 Task: Look for products from Silk only.
Action: Mouse moved to (19, 148)
Screenshot: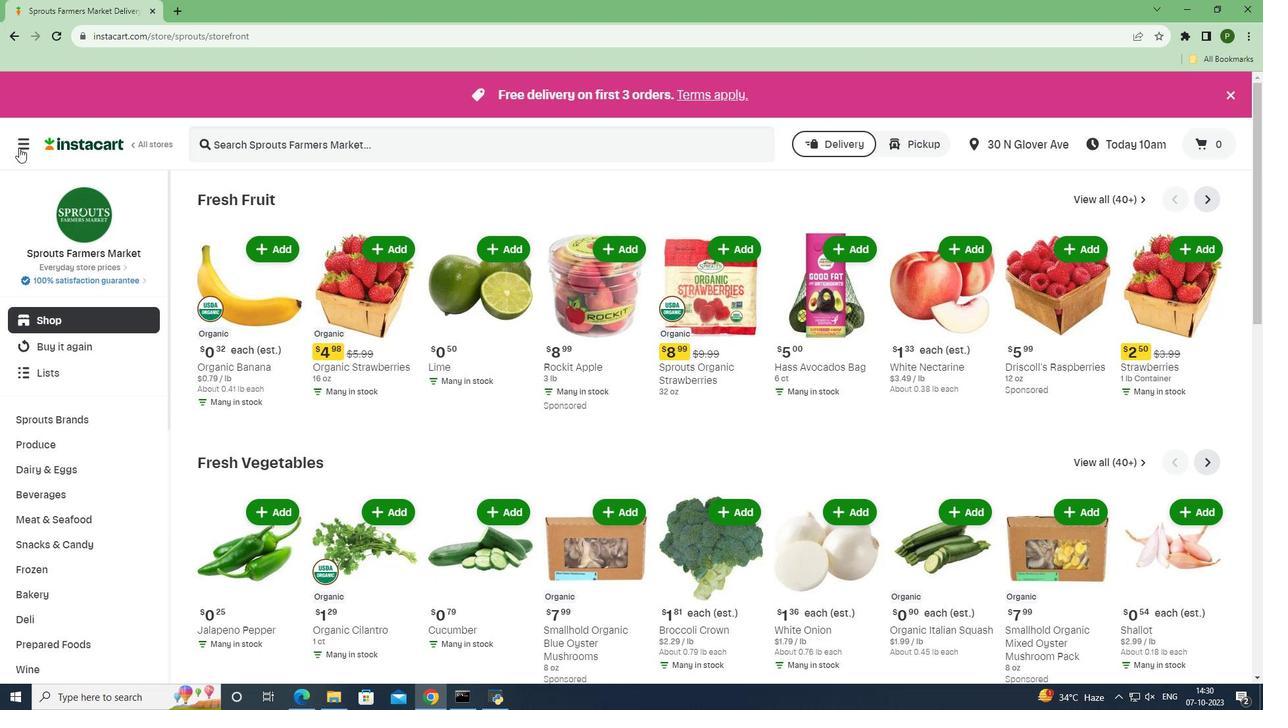 
Action: Mouse pressed left at (19, 148)
Screenshot: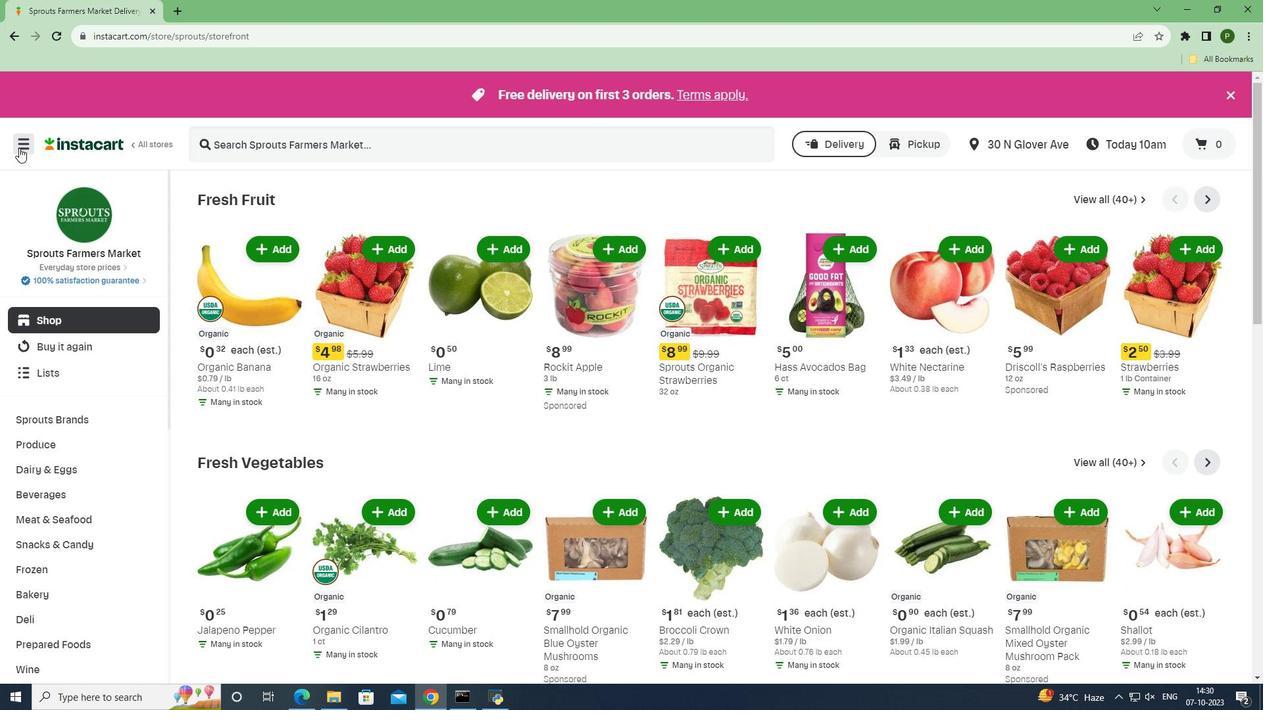 
Action: Mouse moved to (24, 347)
Screenshot: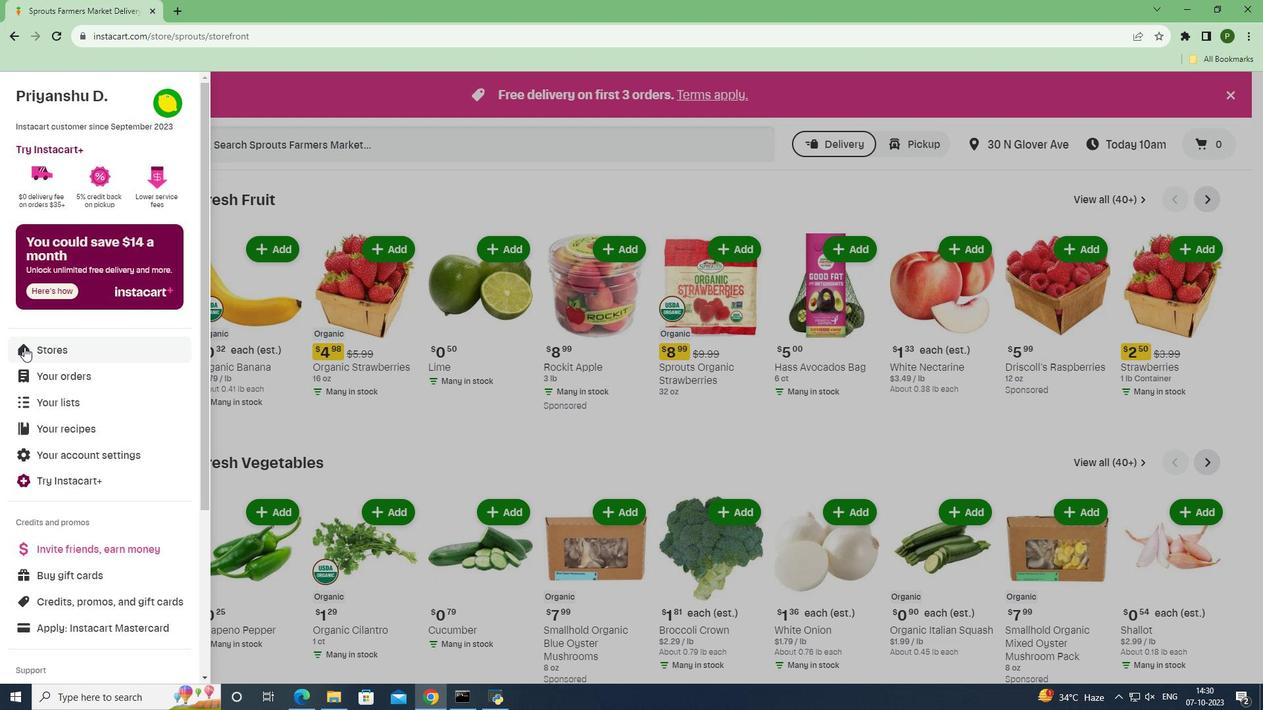 
Action: Mouse pressed left at (24, 347)
Screenshot: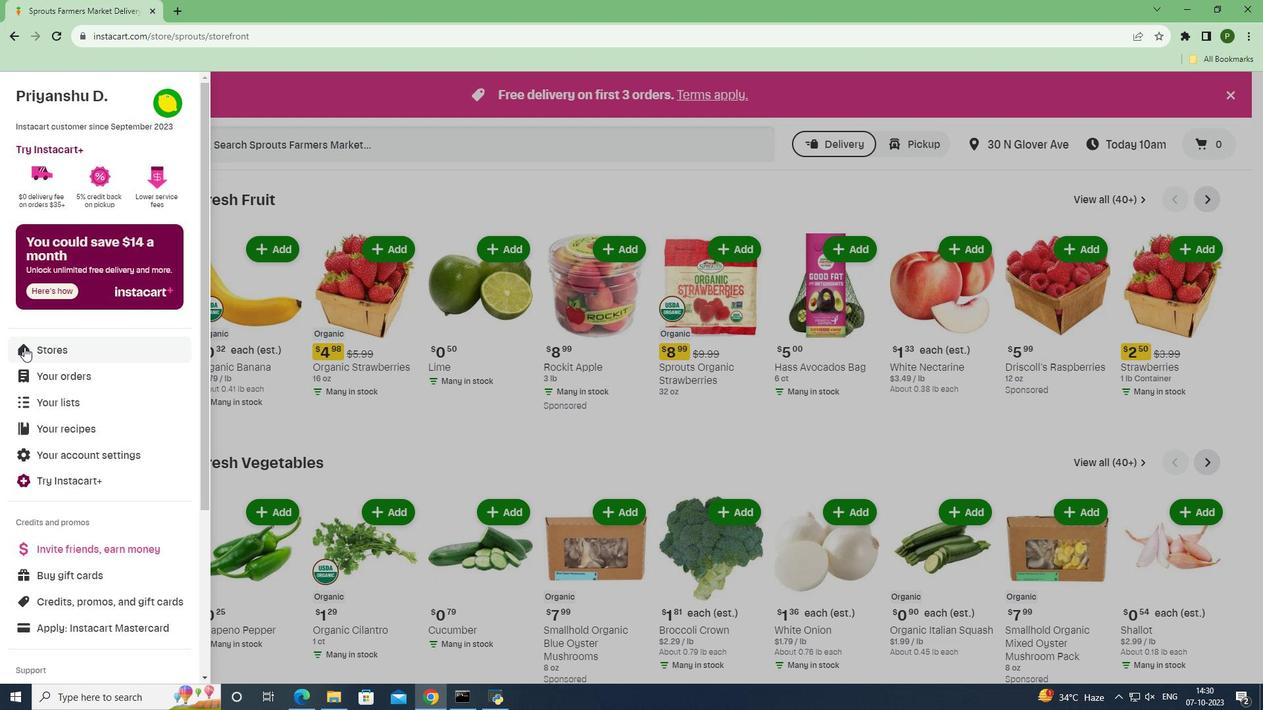 
Action: Mouse moved to (293, 157)
Screenshot: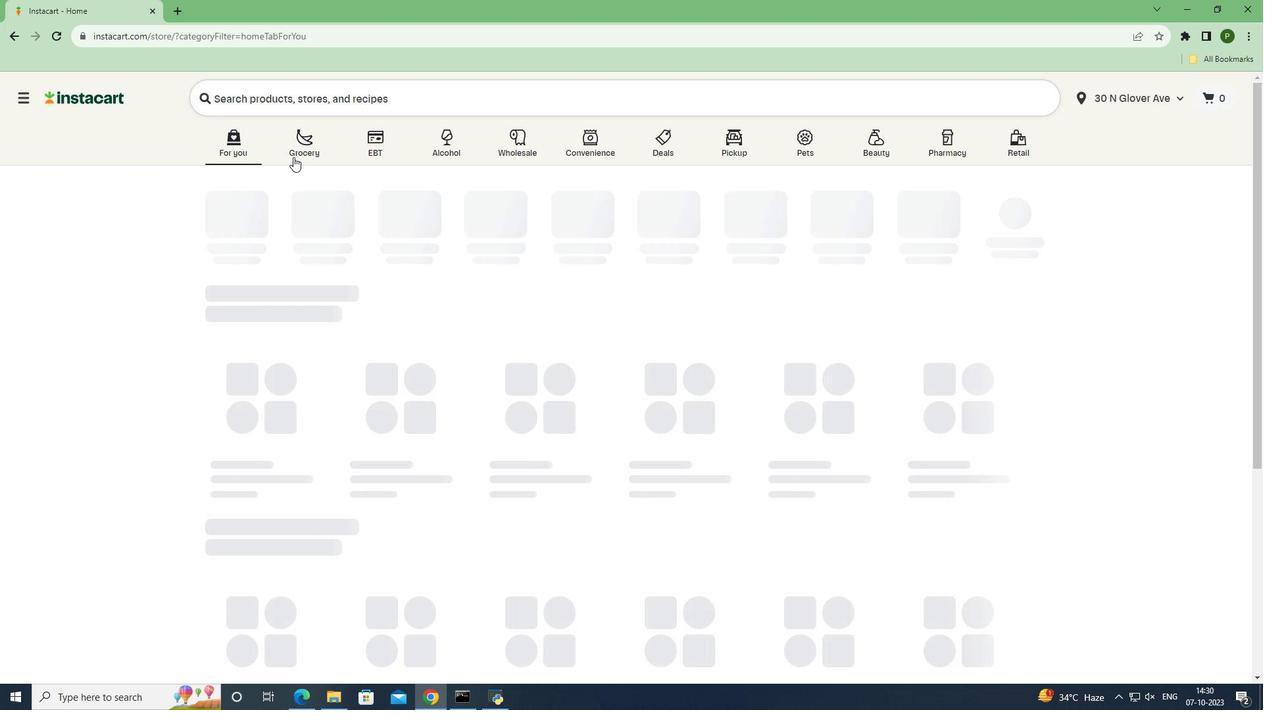 
Action: Mouse pressed left at (293, 157)
Screenshot: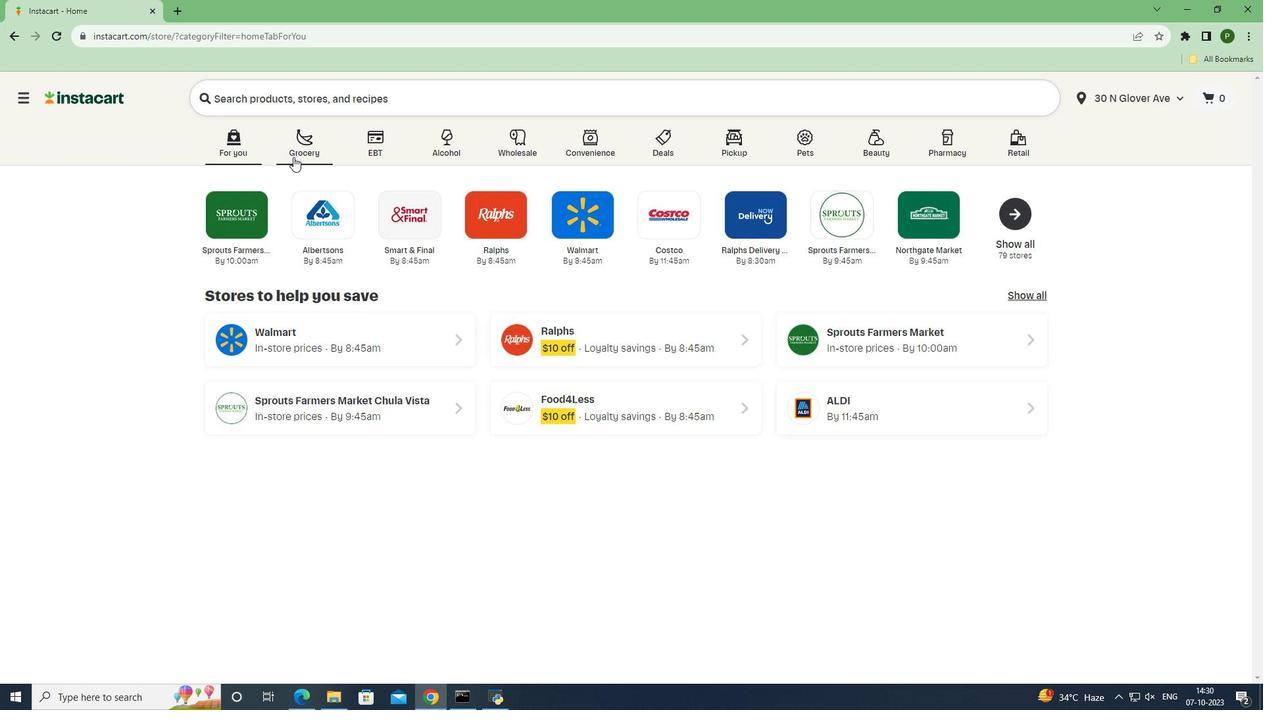 
Action: Mouse moved to (541, 312)
Screenshot: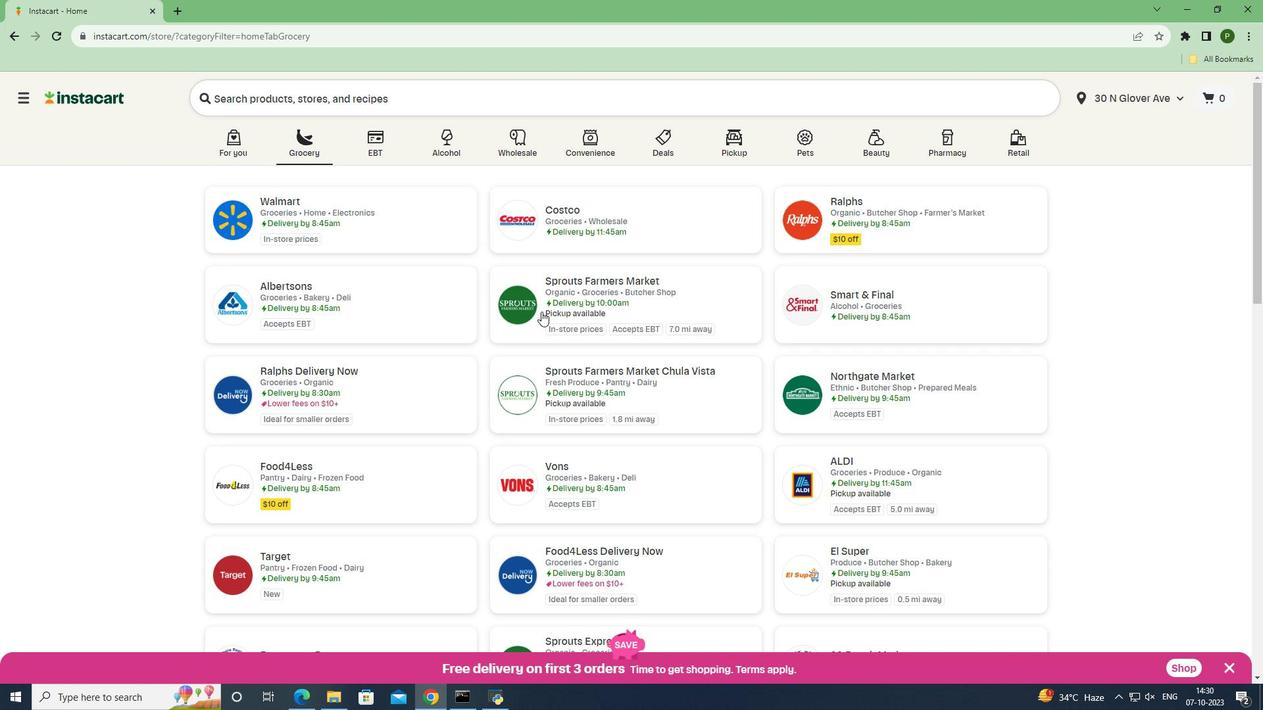 
Action: Mouse pressed left at (541, 312)
Screenshot: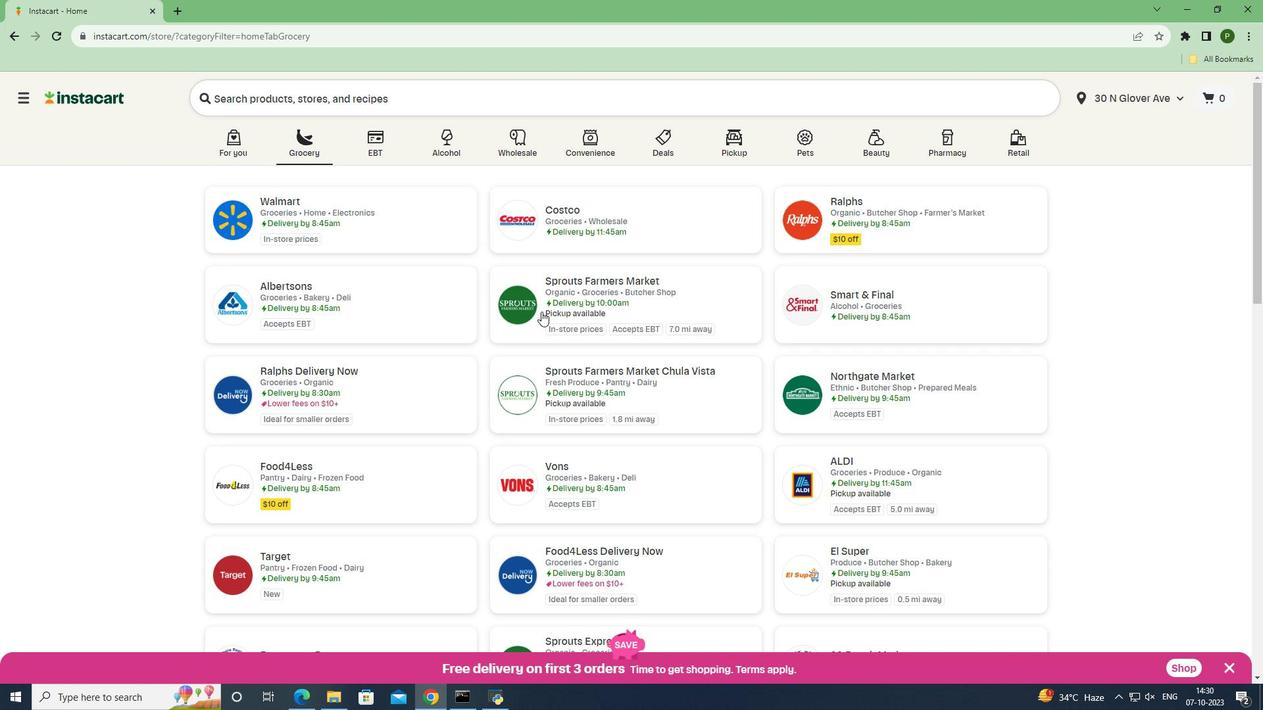 
Action: Mouse moved to (102, 474)
Screenshot: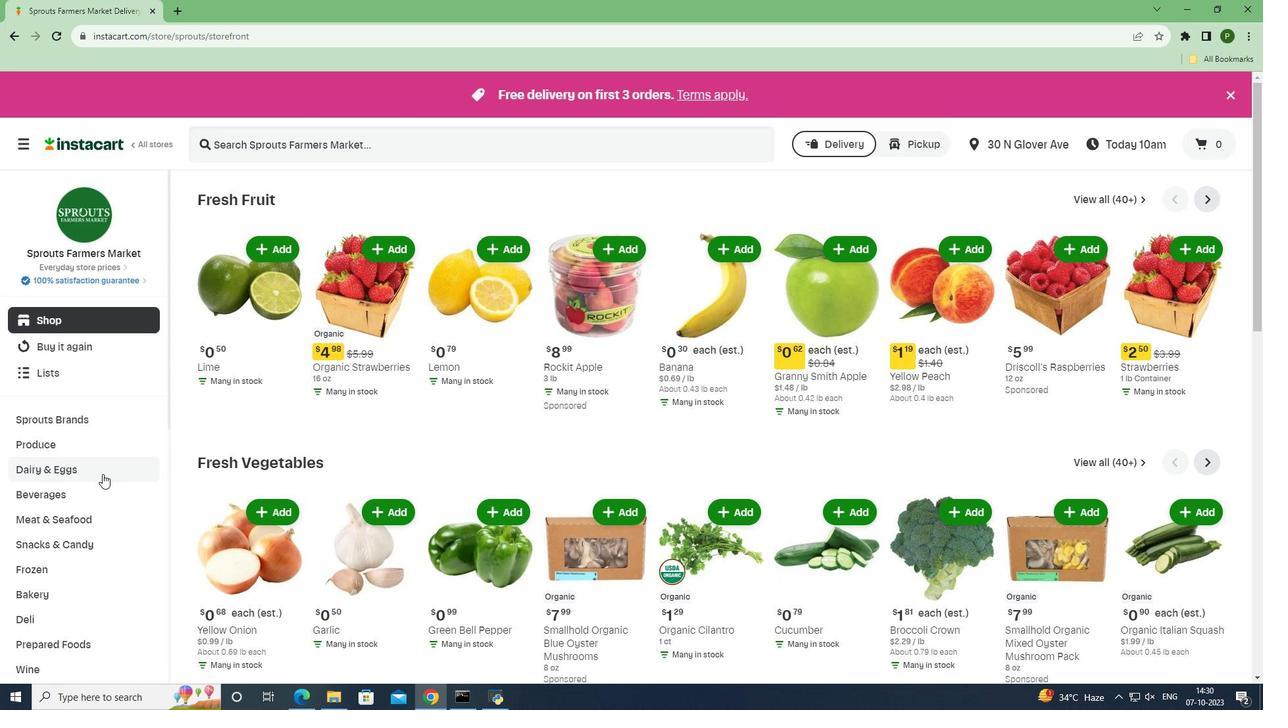 
Action: Mouse pressed left at (102, 474)
Screenshot: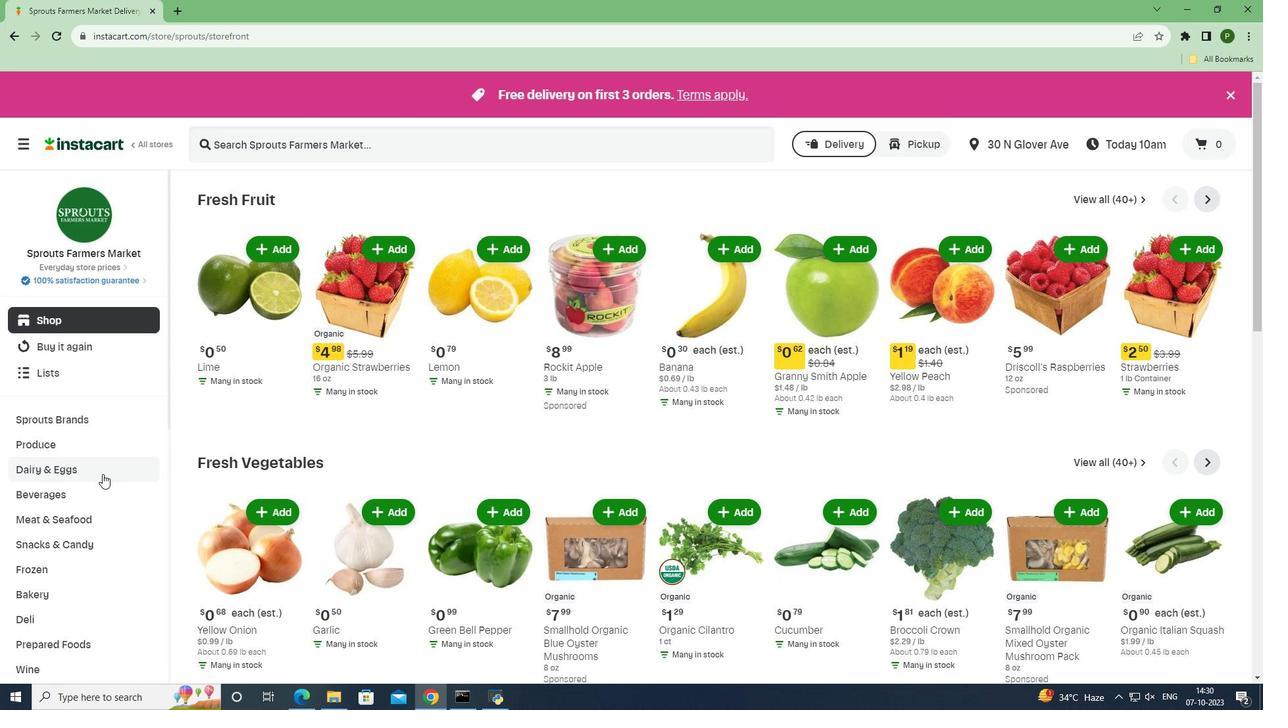 
Action: Mouse moved to (70, 571)
Screenshot: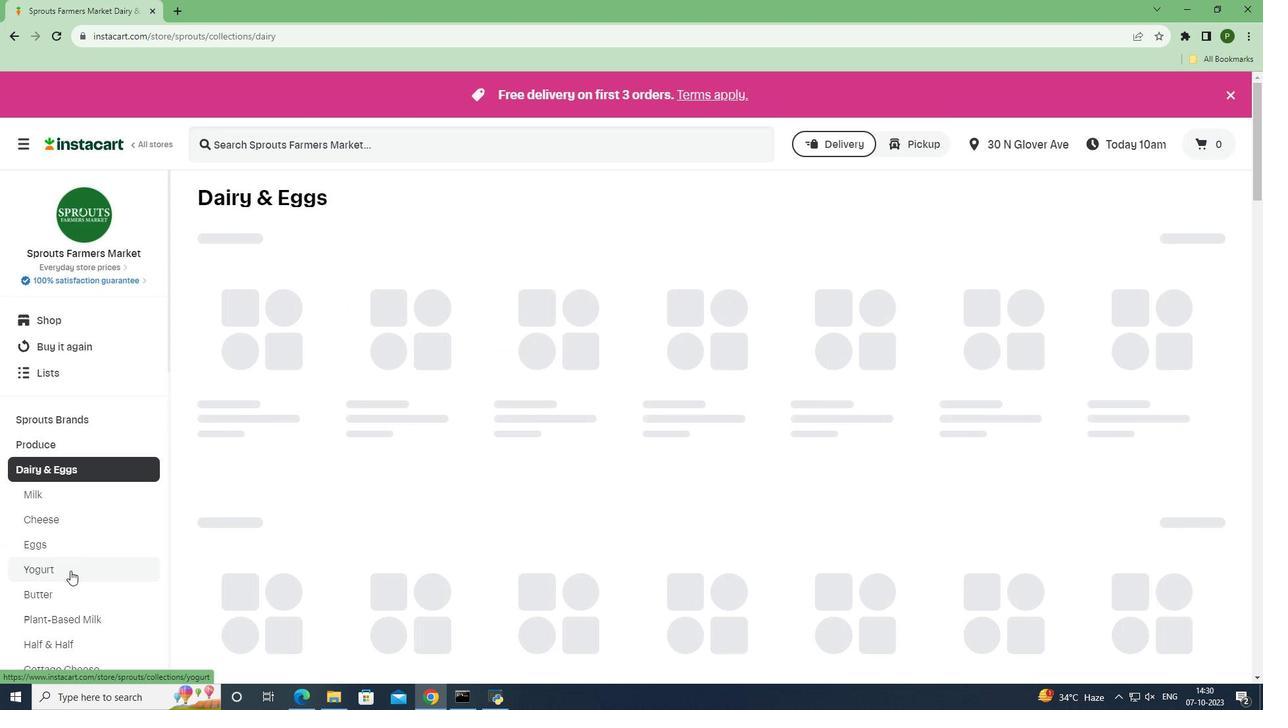 
Action: Mouse pressed left at (70, 571)
Screenshot: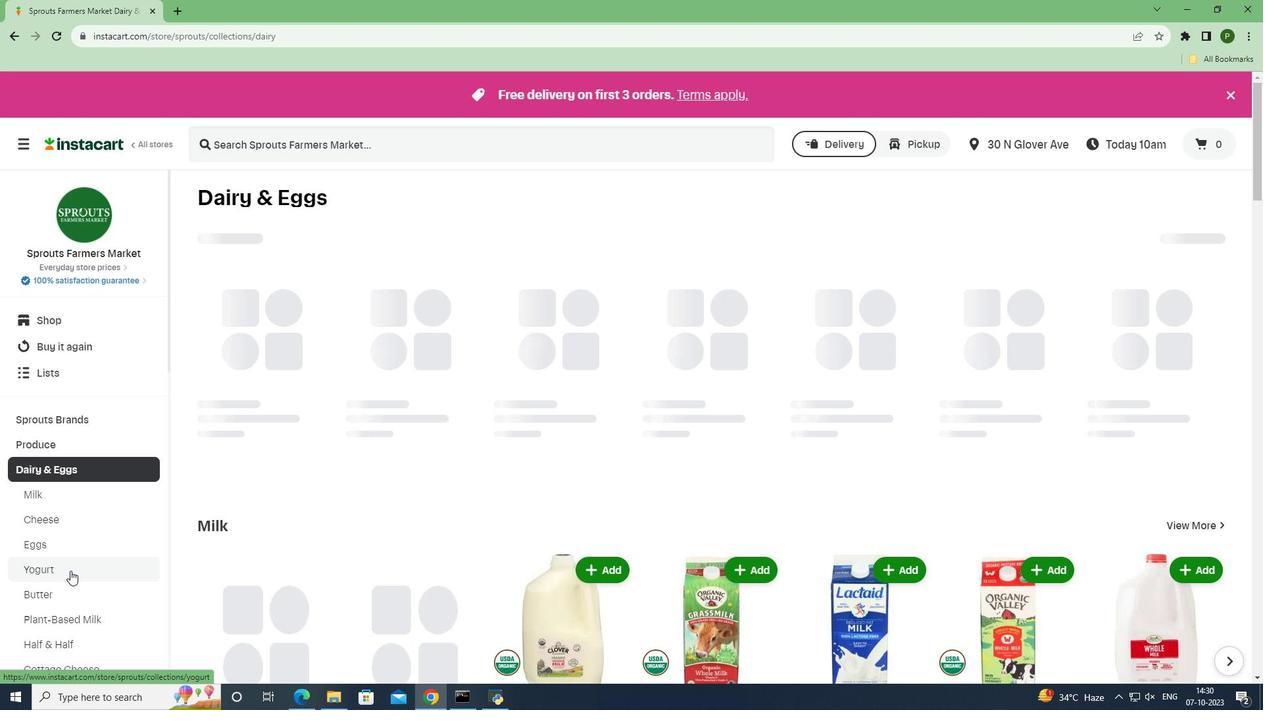 
Action: Mouse moved to (419, 299)
Screenshot: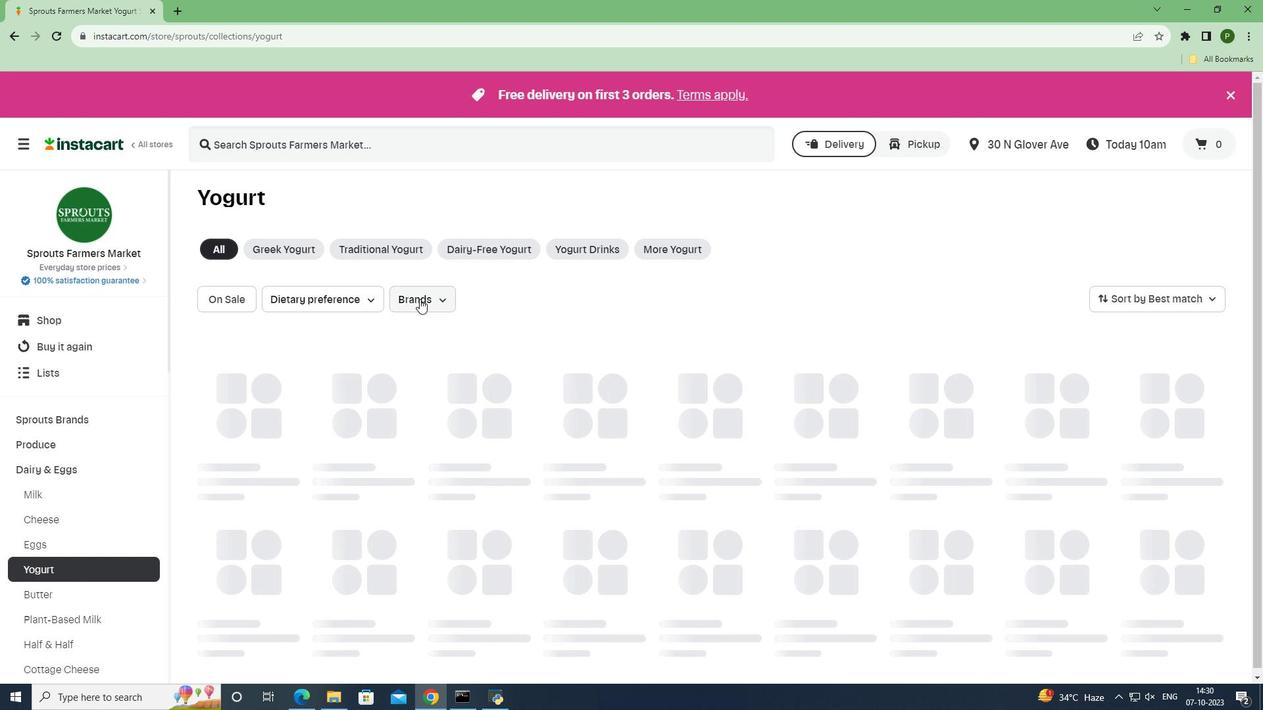 
Action: Mouse pressed left at (419, 299)
Screenshot: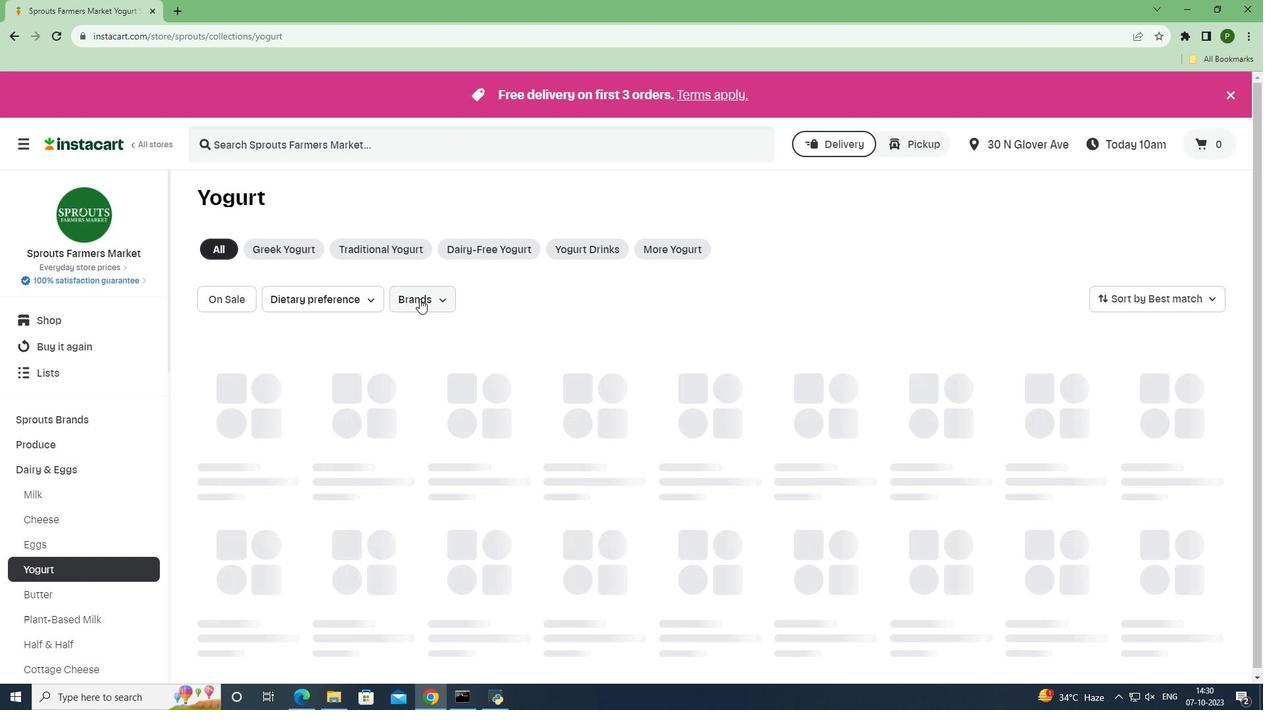 
Action: Mouse moved to (464, 406)
Screenshot: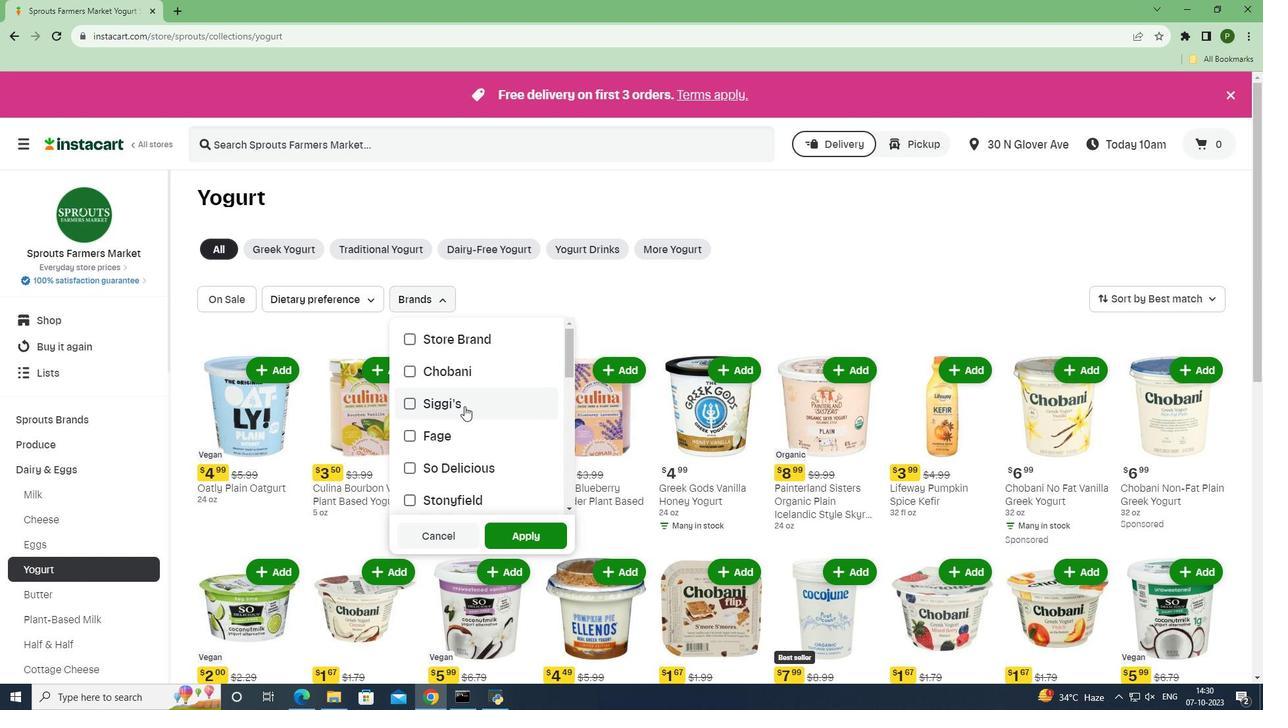 
Action: Mouse scrolled (464, 406) with delta (0, 0)
Screenshot: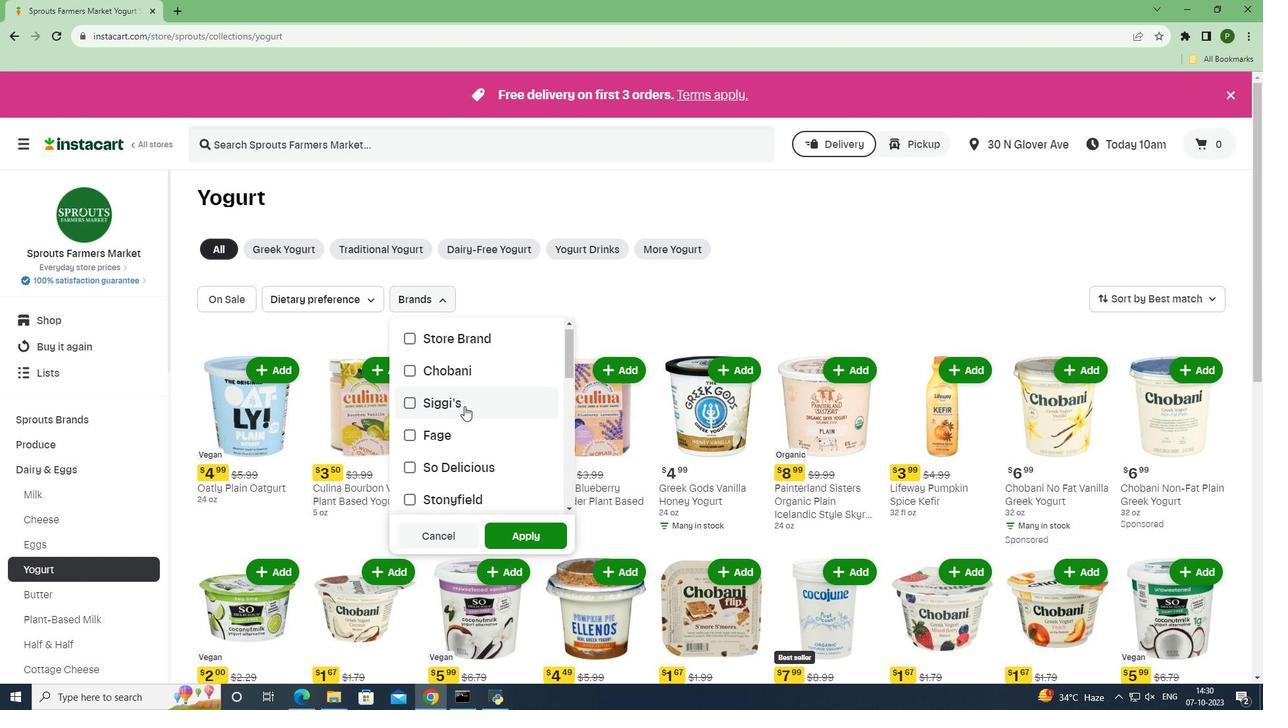 
Action: Mouse scrolled (464, 406) with delta (0, 0)
Screenshot: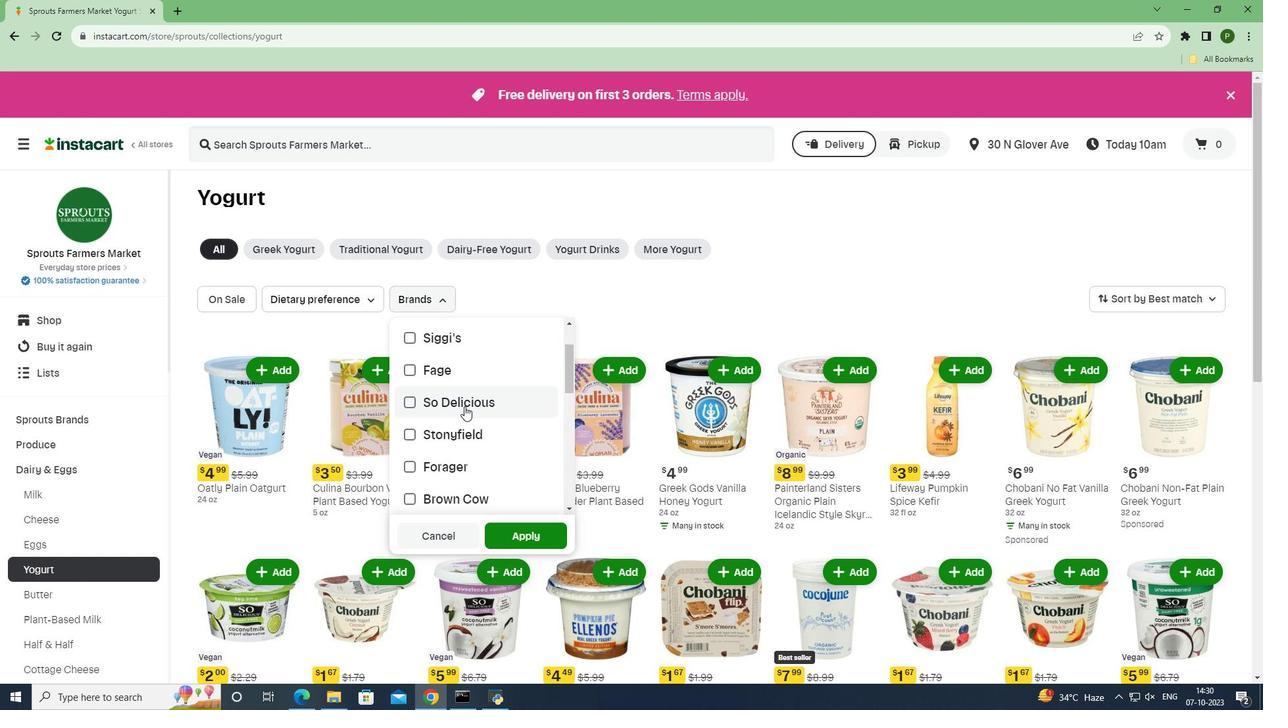 
Action: Mouse scrolled (464, 406) with delta (0, 0)
Screenshot: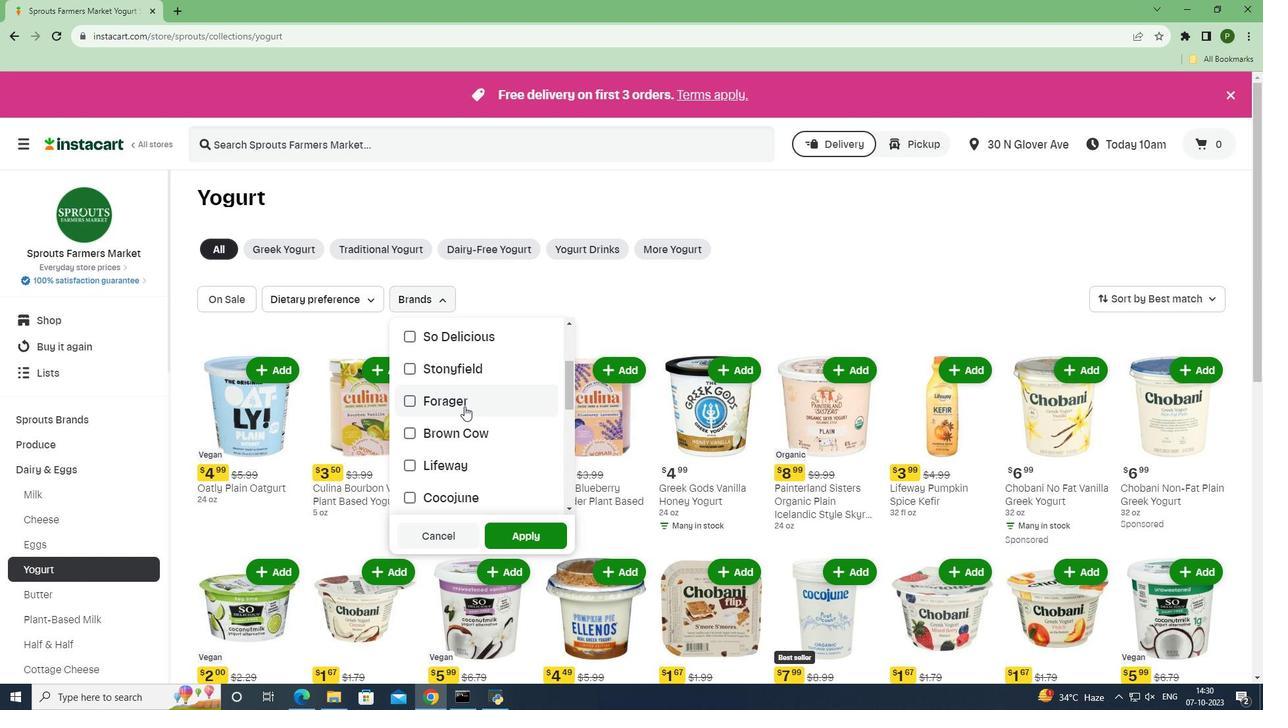 
Action: Mouse scrolled (464, 406) with delta (0, 0)
Screenshot: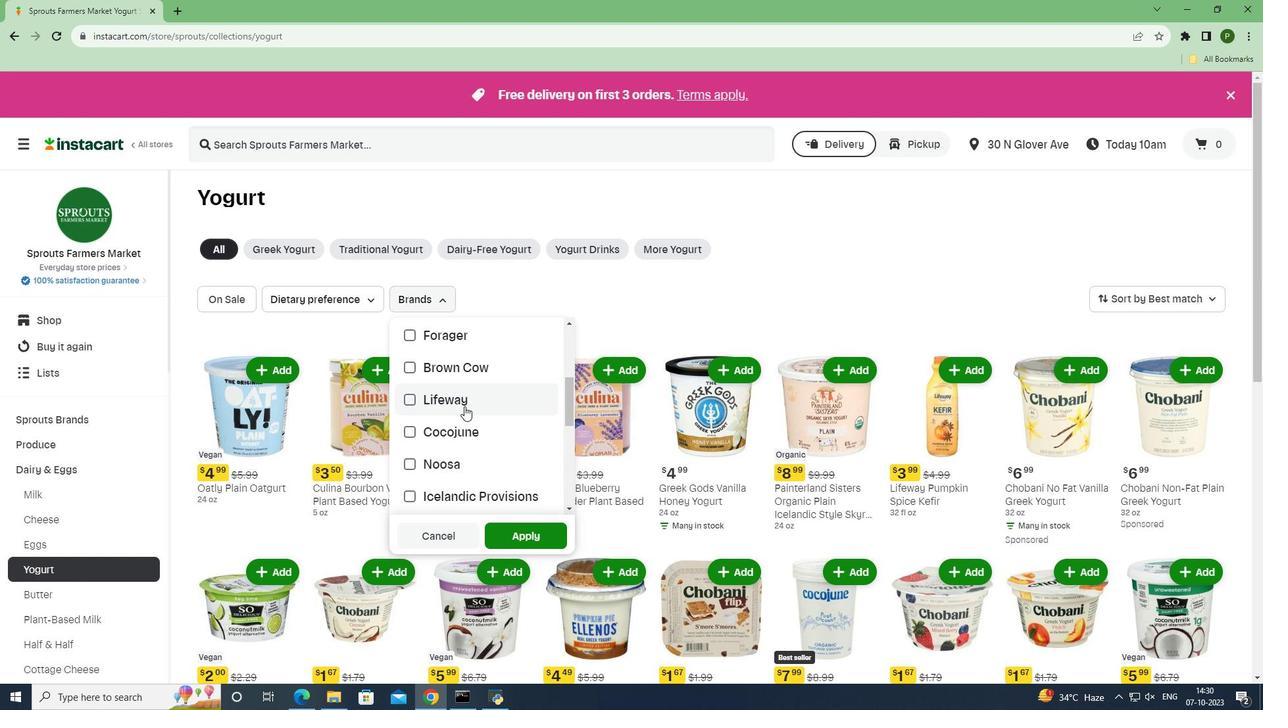
Action: Mouse moved to (453, 460)
Screenshot: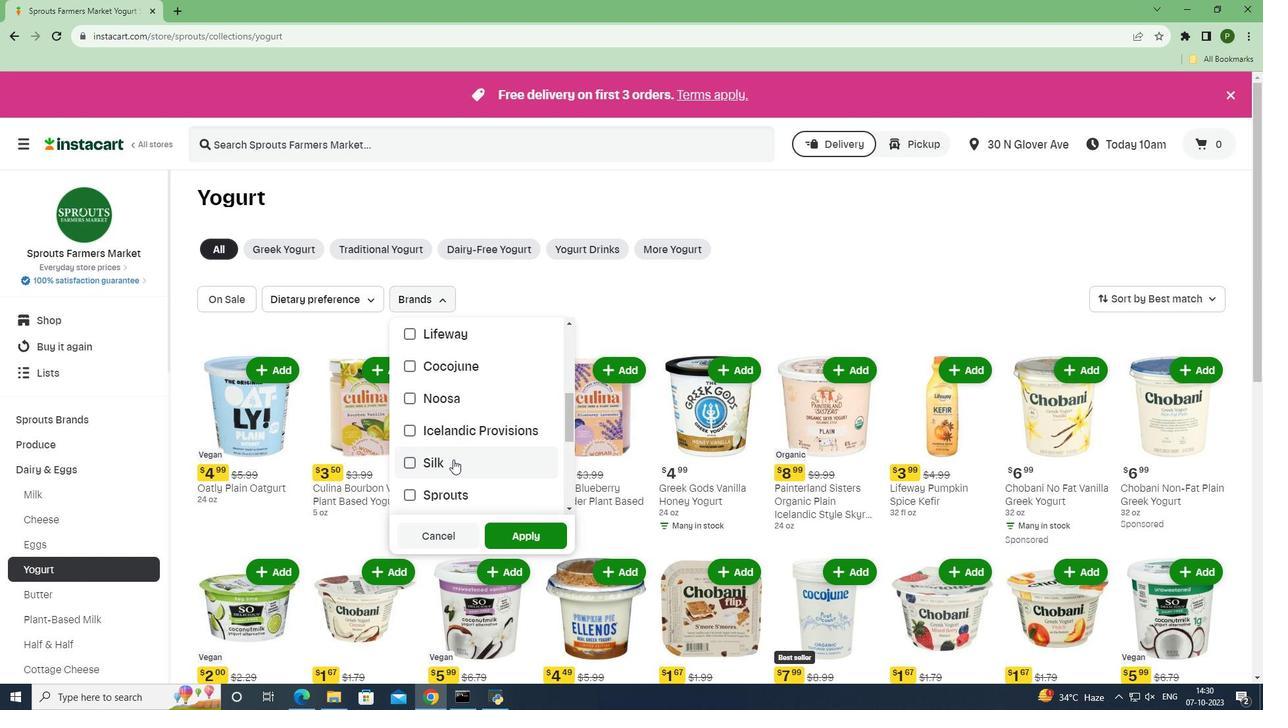 
Action: Mouse pressed left at (453, 460)
Screenshot: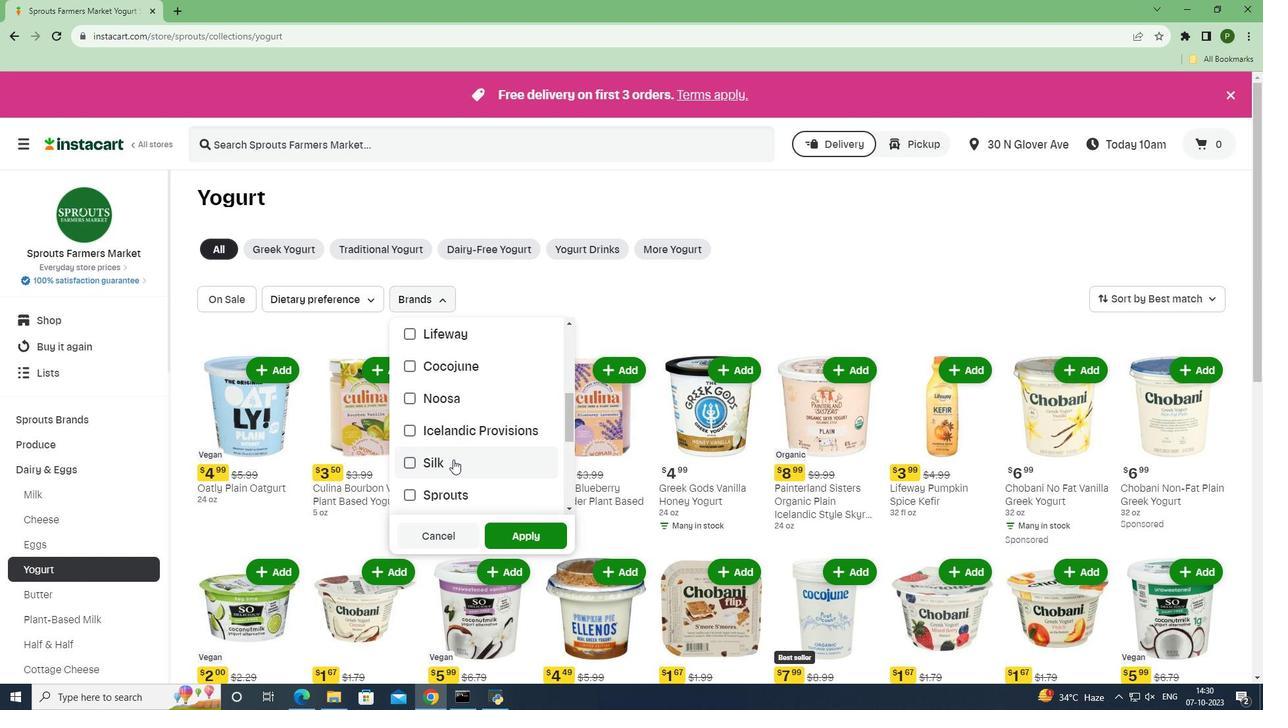 
Action: Mouse moved to (527, 533)
Screenshot: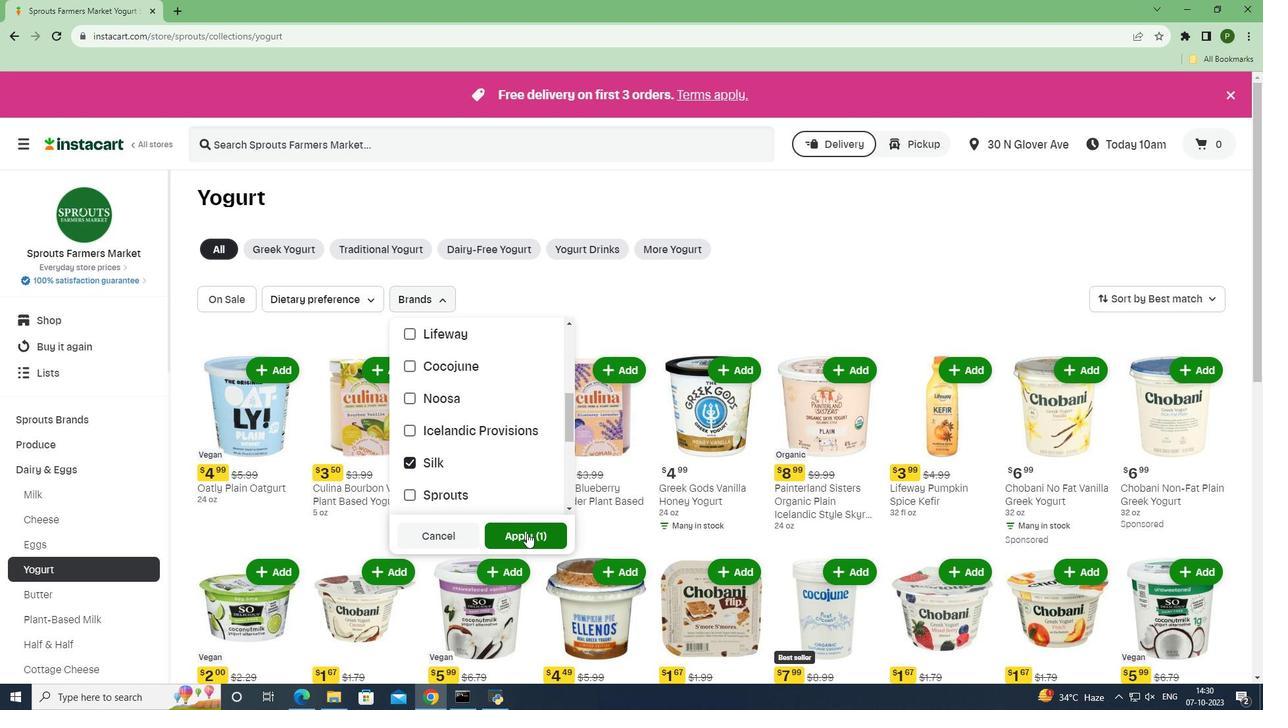 
Action: Mouse pressed left at (527, 533)
Screenshot: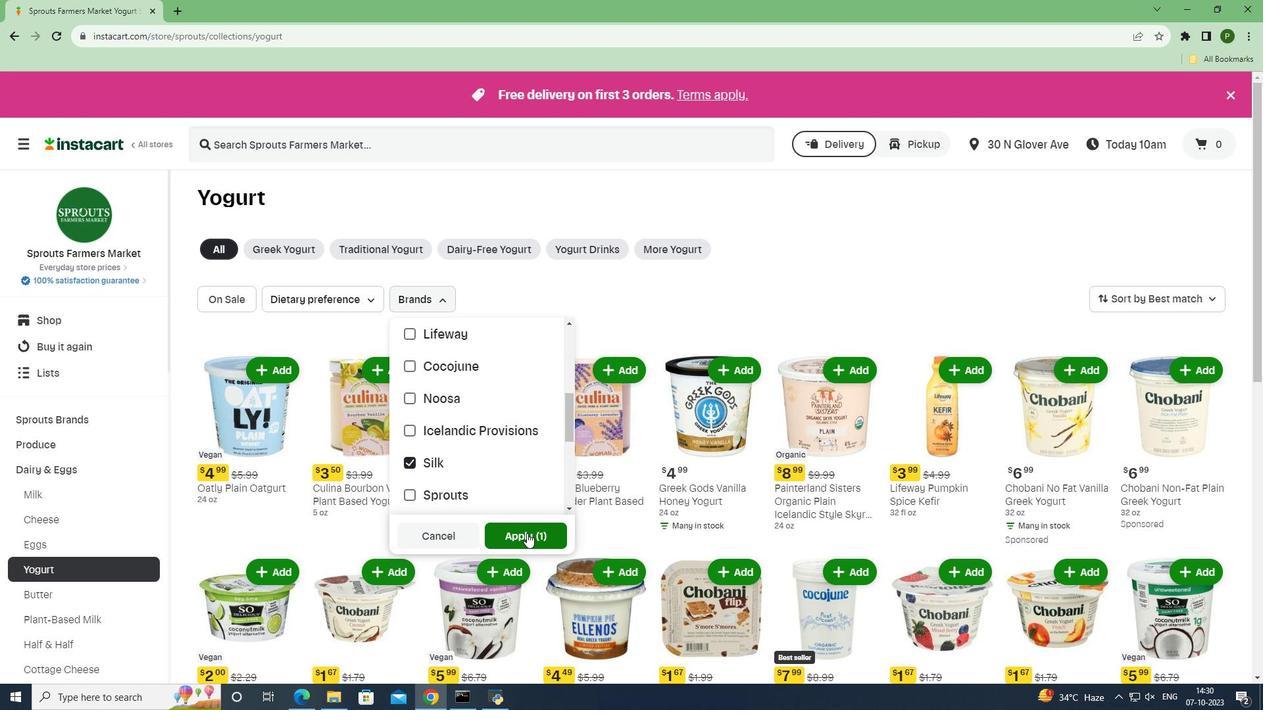 
Action: Mouse moved to (592, 492)
Screenshot: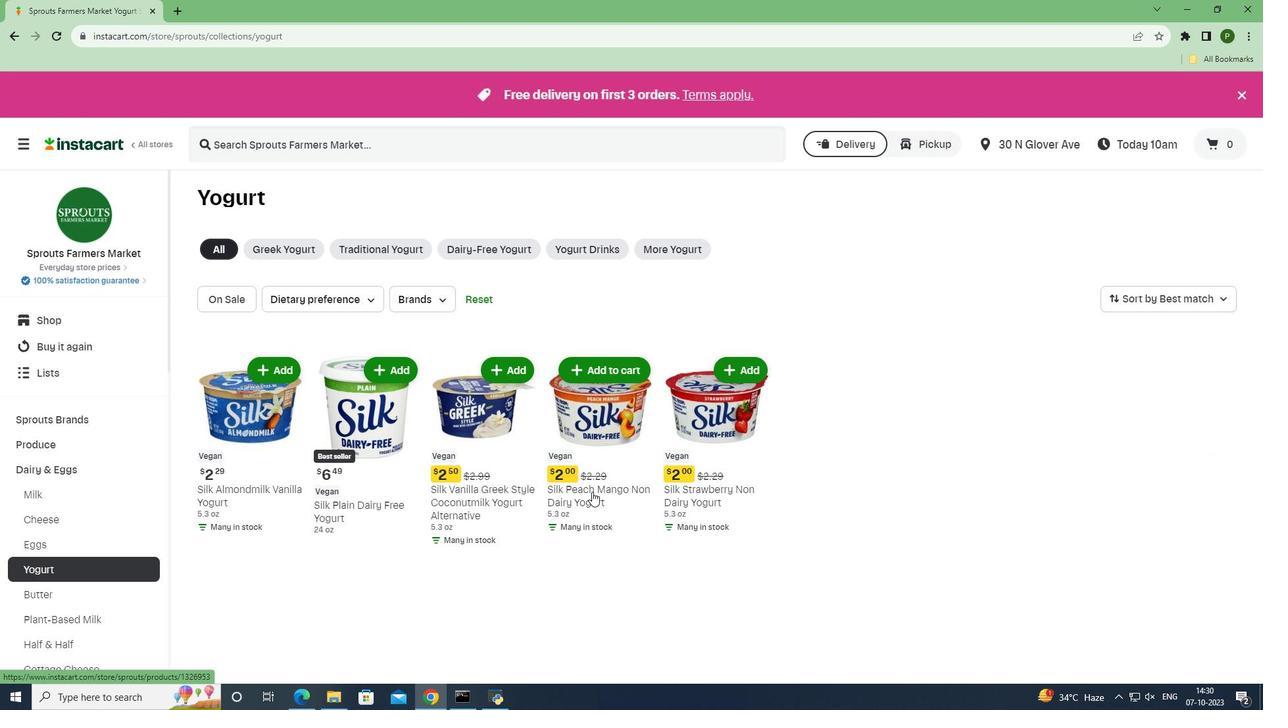 
